 Task: Open the 'Search People' panel in Outlook contacts.
Action: Mouse moved to (23, 99)
Screenshot: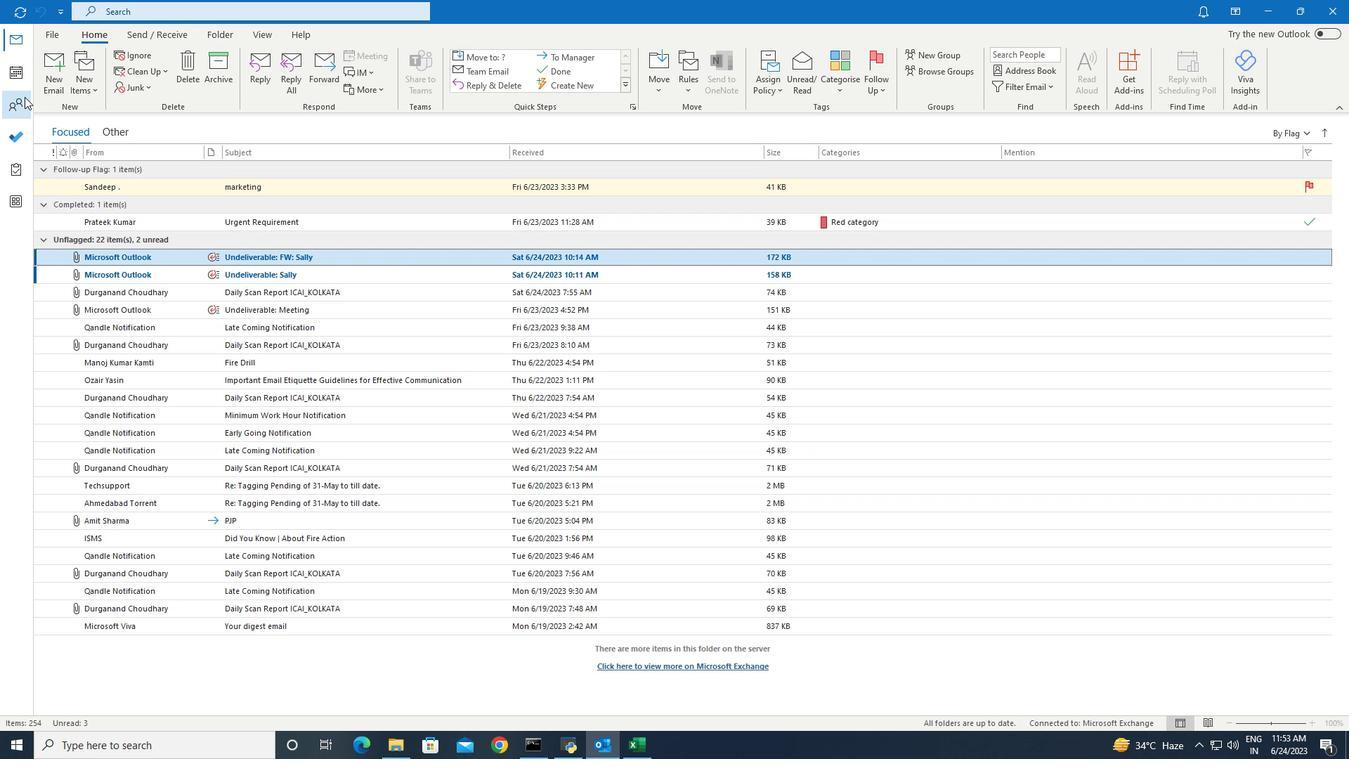 
Action: Mouse pressed left at (23, 99)
Screenshot: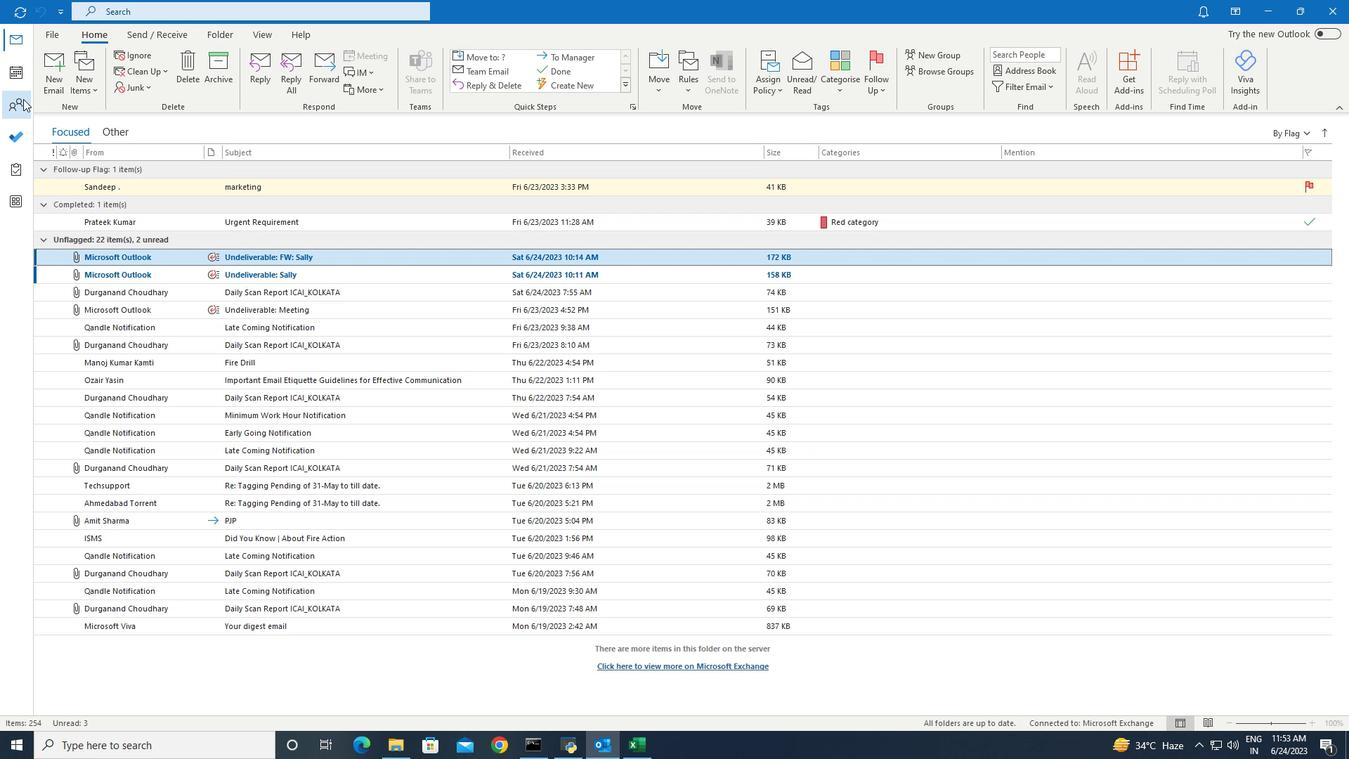 
Action: Mouse moved to (278, 35)
Screenshot: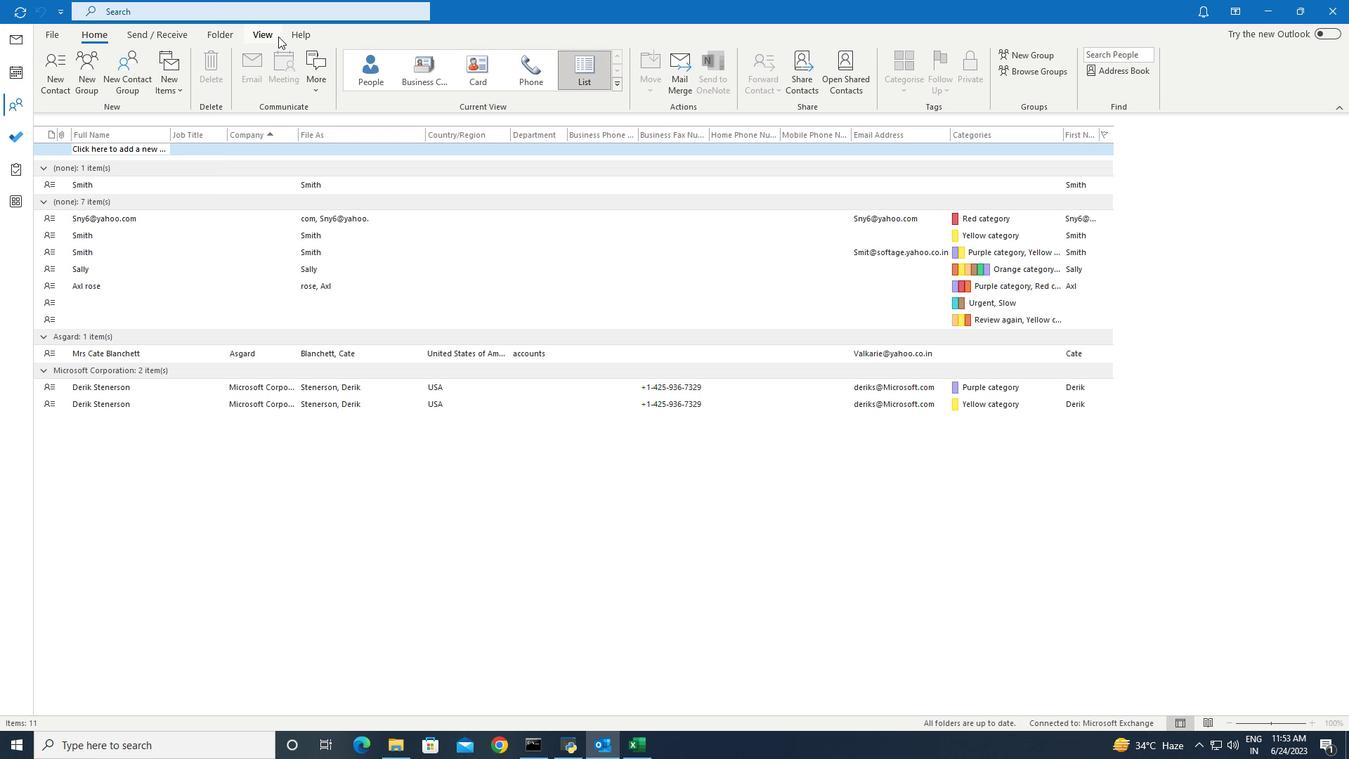 
Action: Mouse pressed left at (278, 35)
Screenshot: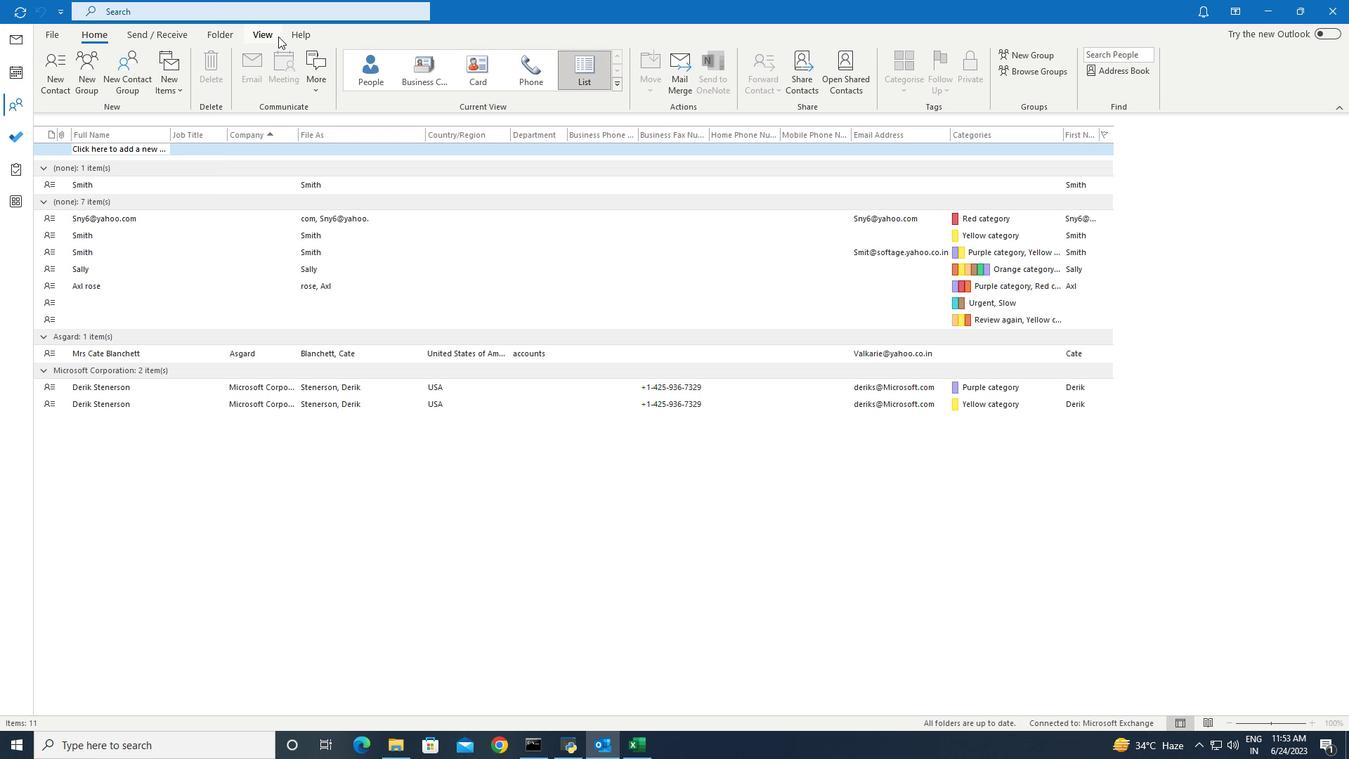 
Action: Mouse moved to (504, 92)
Screenshot: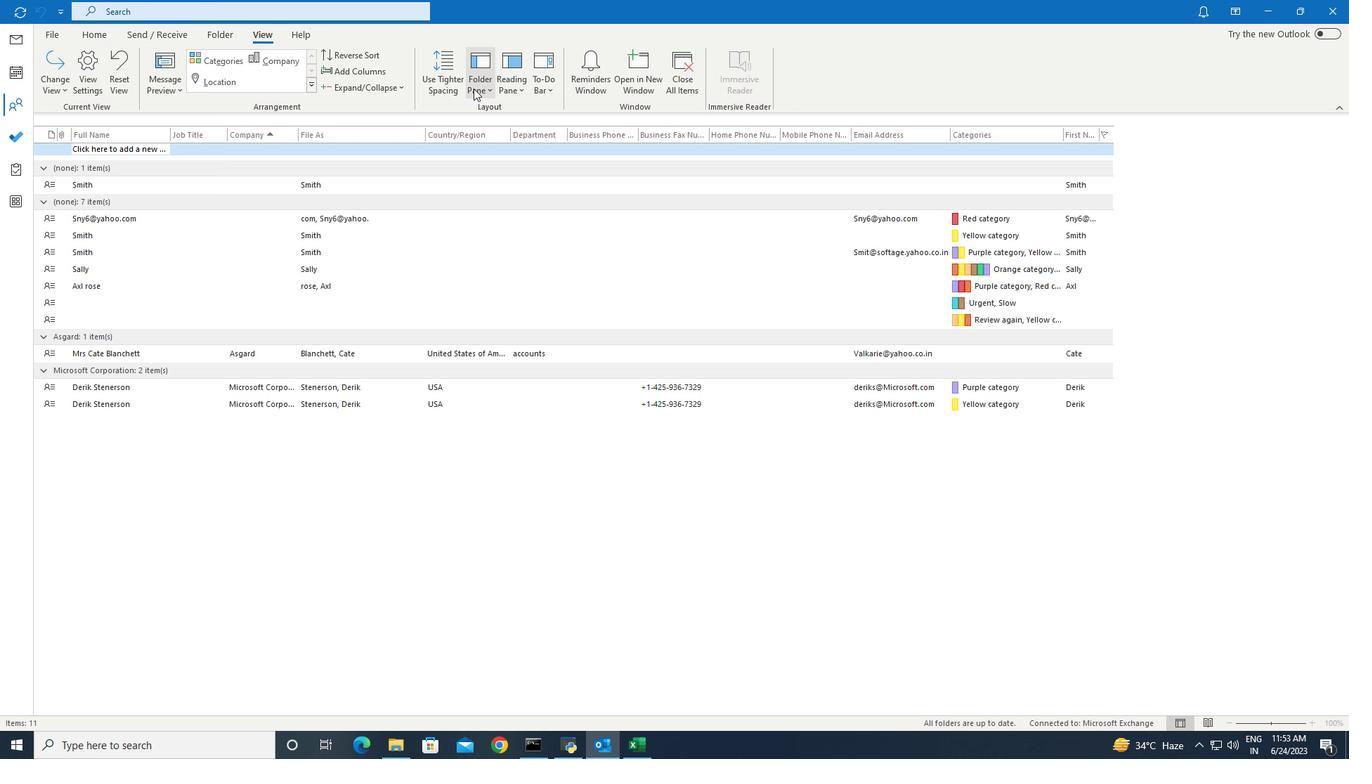 
Action: Mouse pressed left at (504, 92)
Screenshot: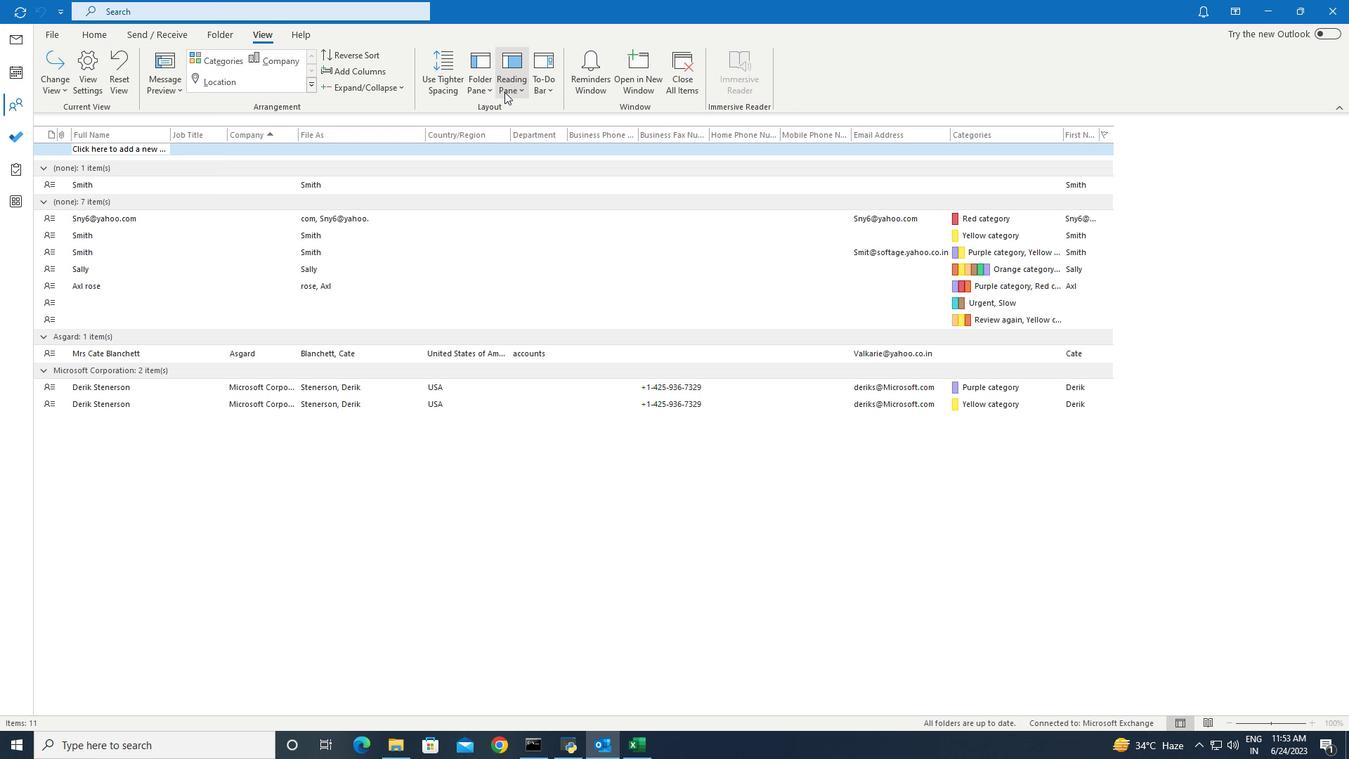 
Action: Mouse moved to (504, 149)
Screenshot: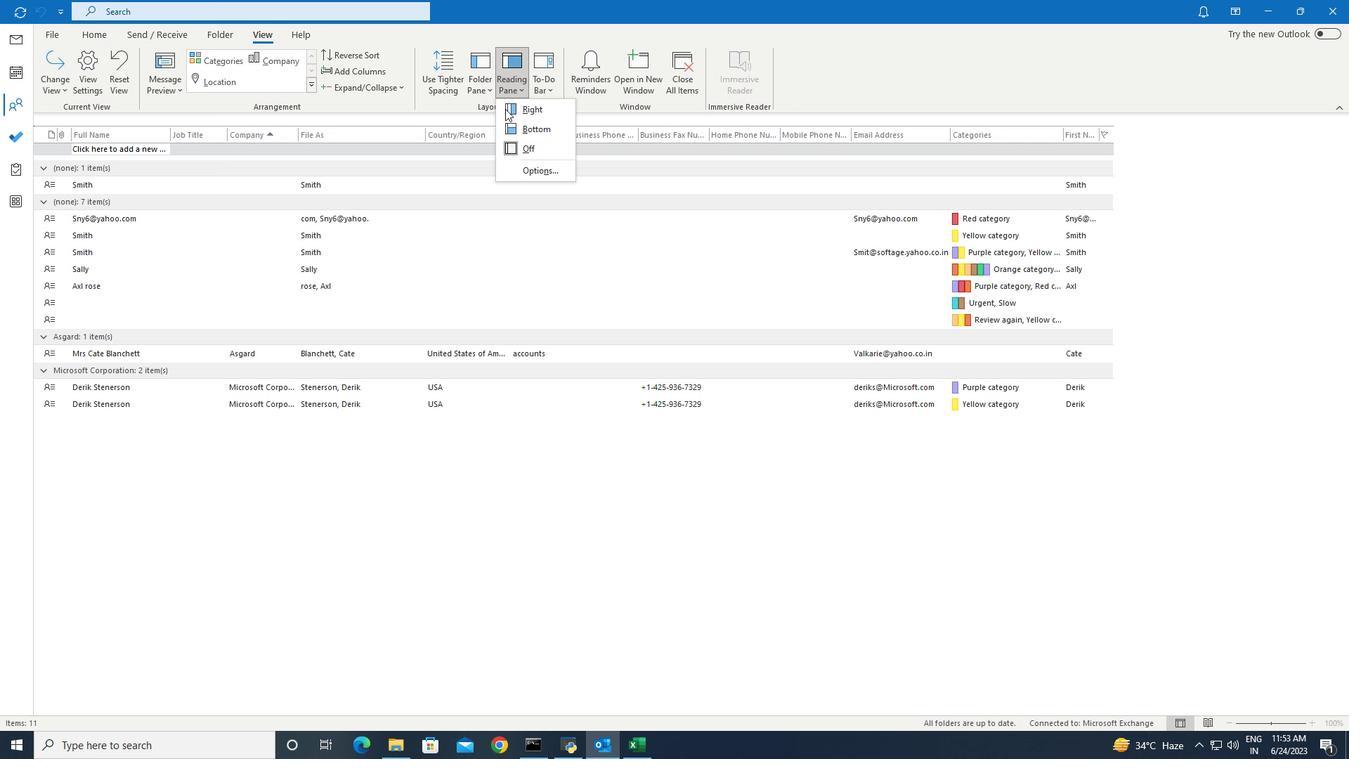 
Action: Mouse pressed left at (504, 149)
Screenshot: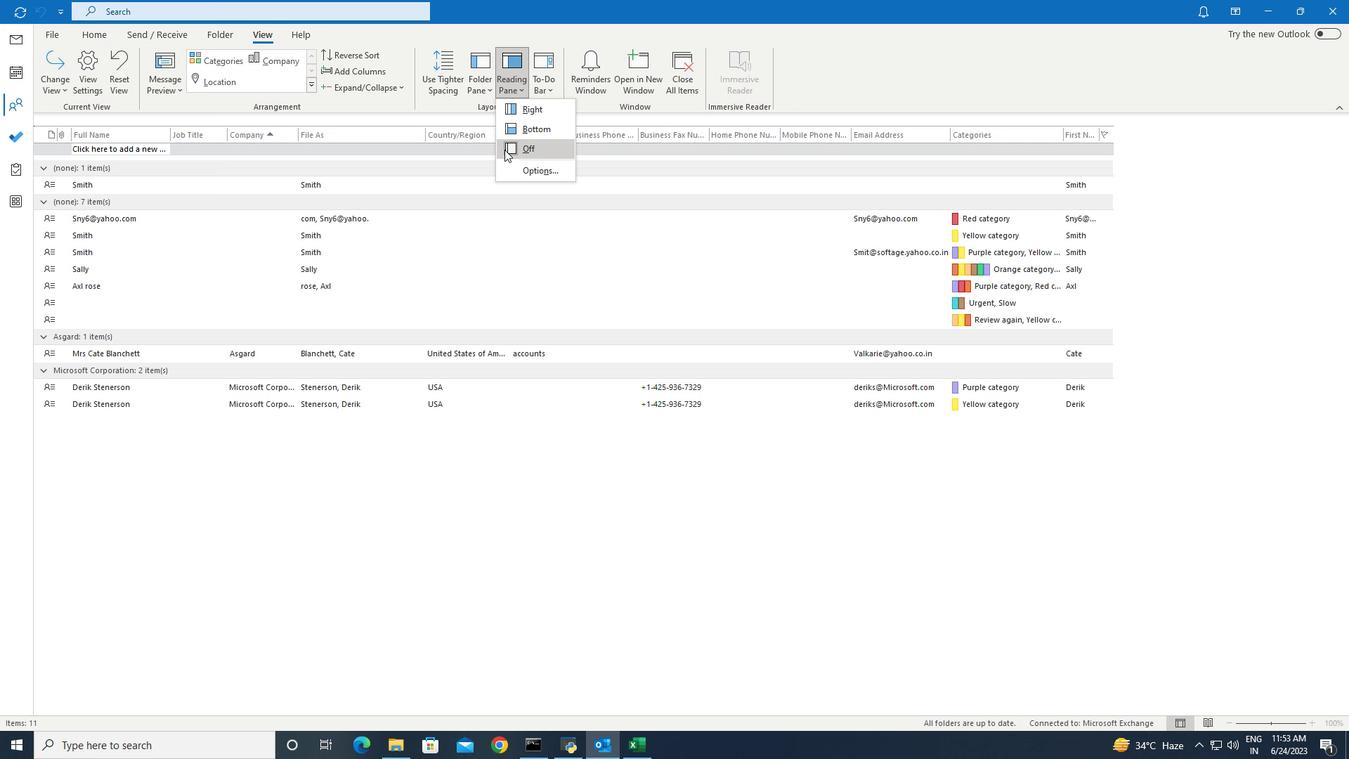 
Action: Mouse moved to (504, 149)
Screenshot: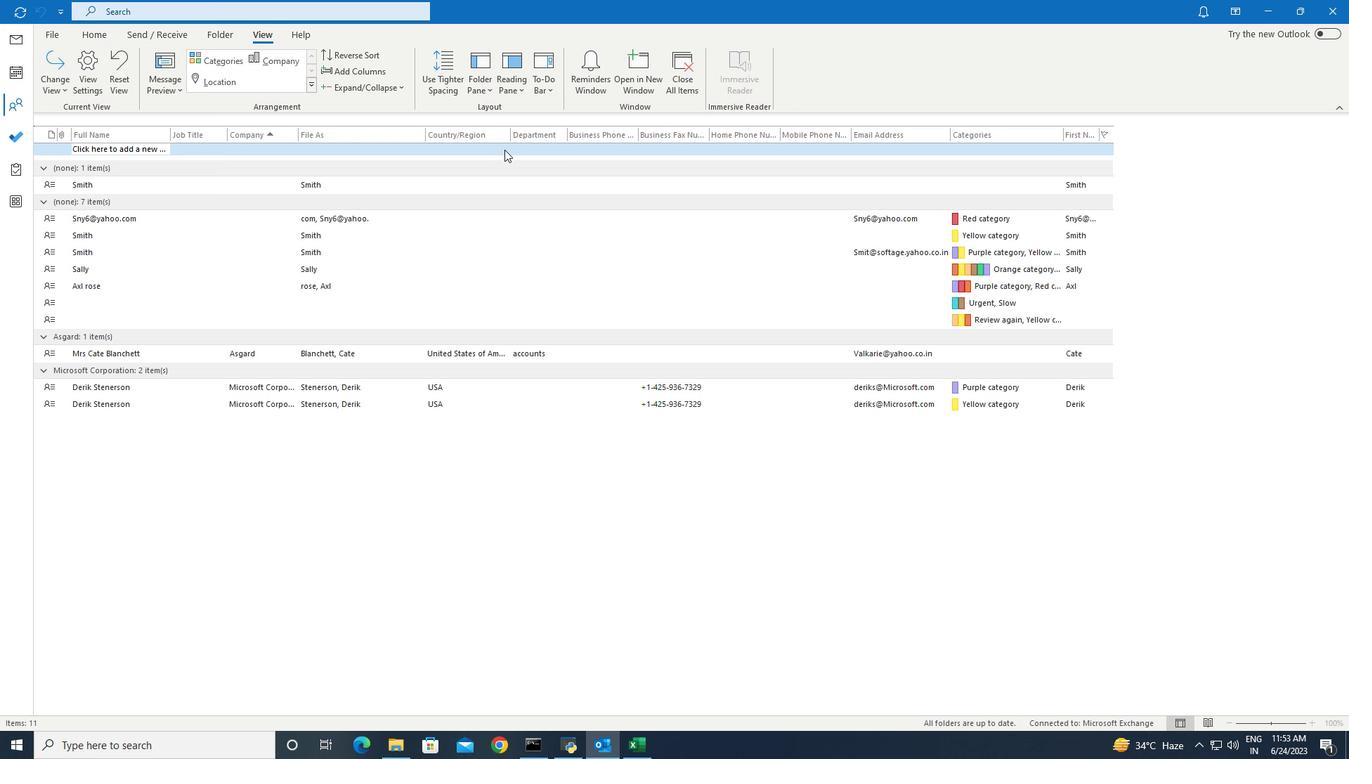 
